Task: Open Card Card0000000313 in Board Board0000000079 in Workspace WS0000000027 in Trello. Add Member Nikrathi889@gmail.com to Card Card0000000313 in Board Board0000000079 in Workspace WS0000000027 in Trello. Add Green Label titled Label0000000313 to Card Card0000000313 in Board Board0000000079 in Workspace WS0000000027 in Trello. Add Checklist CL0000000313 to Card Card0000000313 in Board Board0000000079 in Workspace WS0000000027 in Trello. Add Dates with Start Date as Apr 08 2023 and Due Date as Apr 30 2023 to Card Card0000000313 in Board Board0000000079 in Workspace WS0000000027 in Trello
Action: Mouse moved to (296, 202)
Screenshot: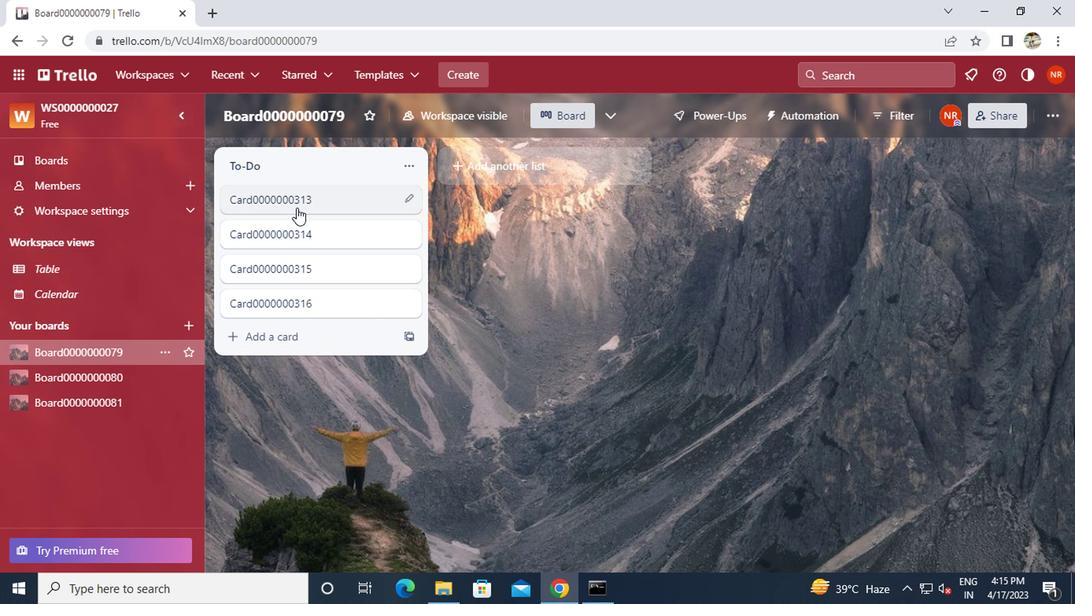 
Action: Mouse pressed left at (296, 202)
Screenshot: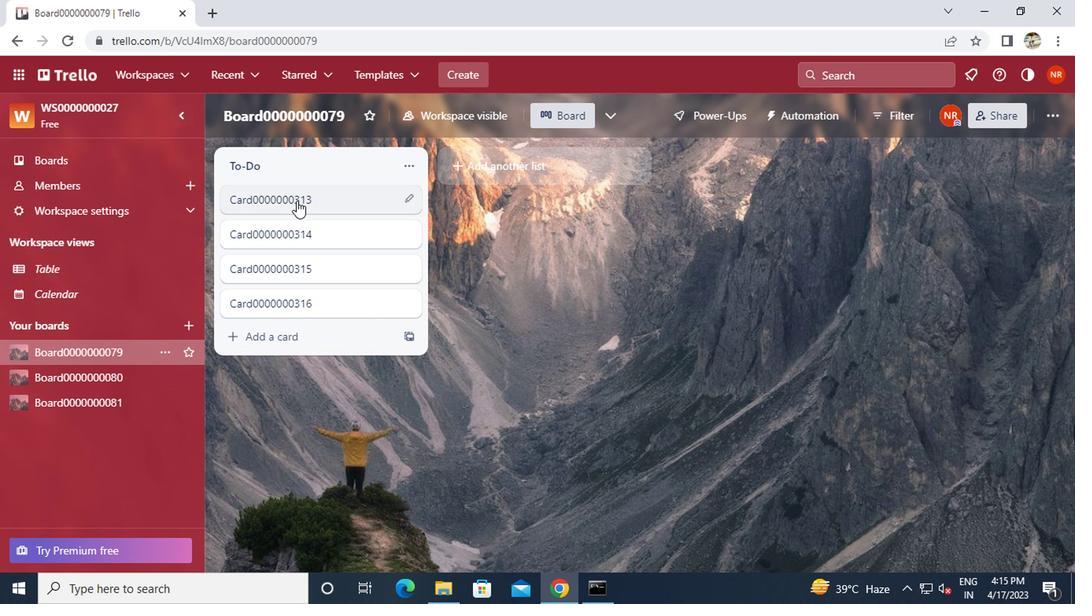 
Action: Mouse moved to (712, 198)
Screenshot: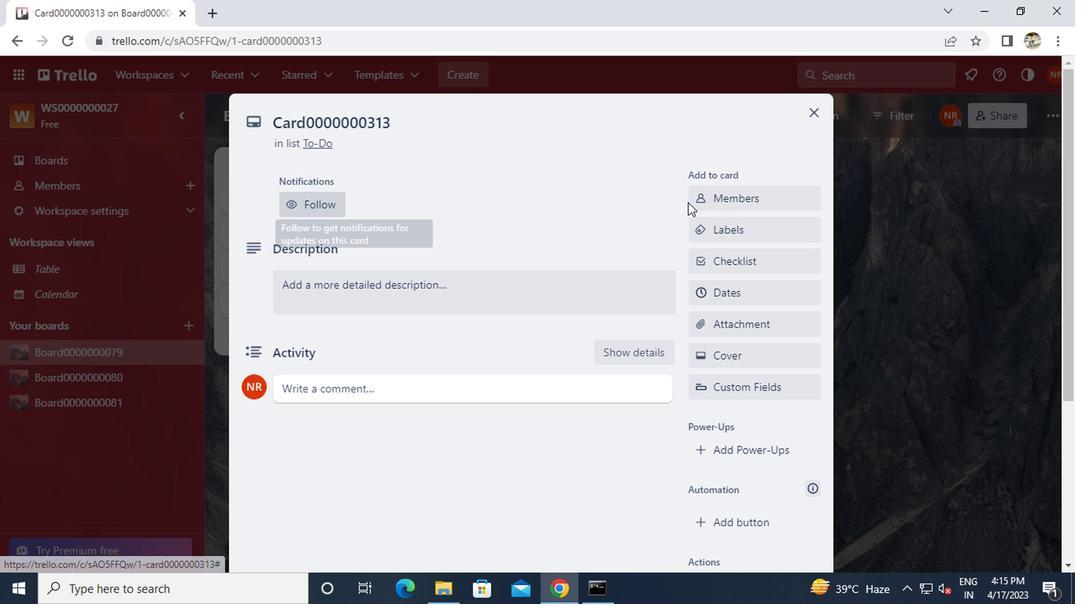
Action: Mouse pressed left at (712, 198)
Screenshot: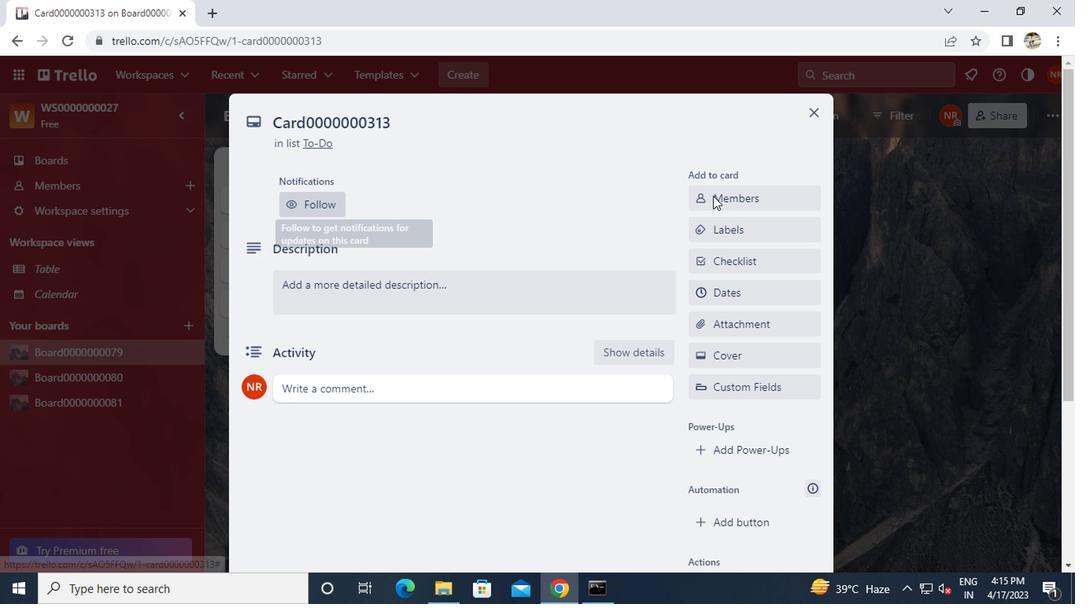 
Action: Key pressed n<Key.caps_lock>ikrathi889<Key.shift>@GMAIL.COM
Screenshot: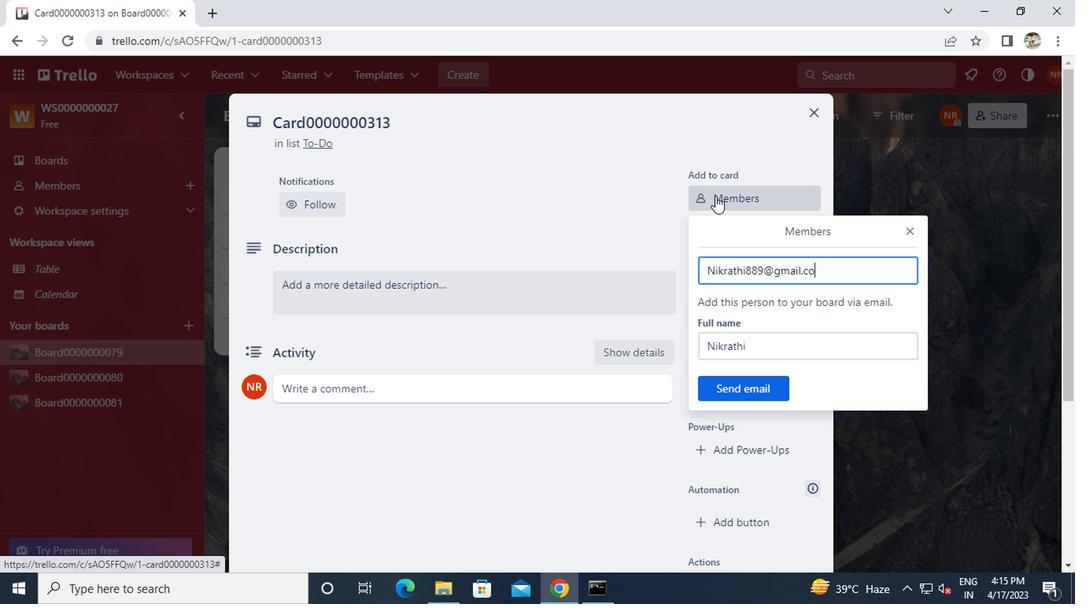 
Action: Mouse moved to (718, 393)
Screenshot: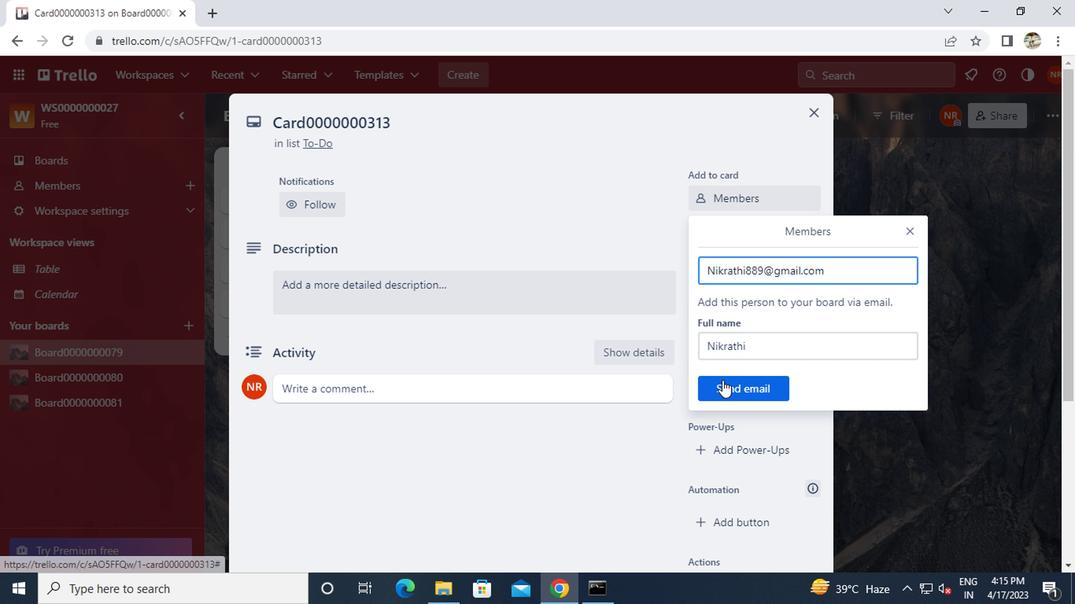 
Action: Mouse pressed left at (718, 393)
Screenshot: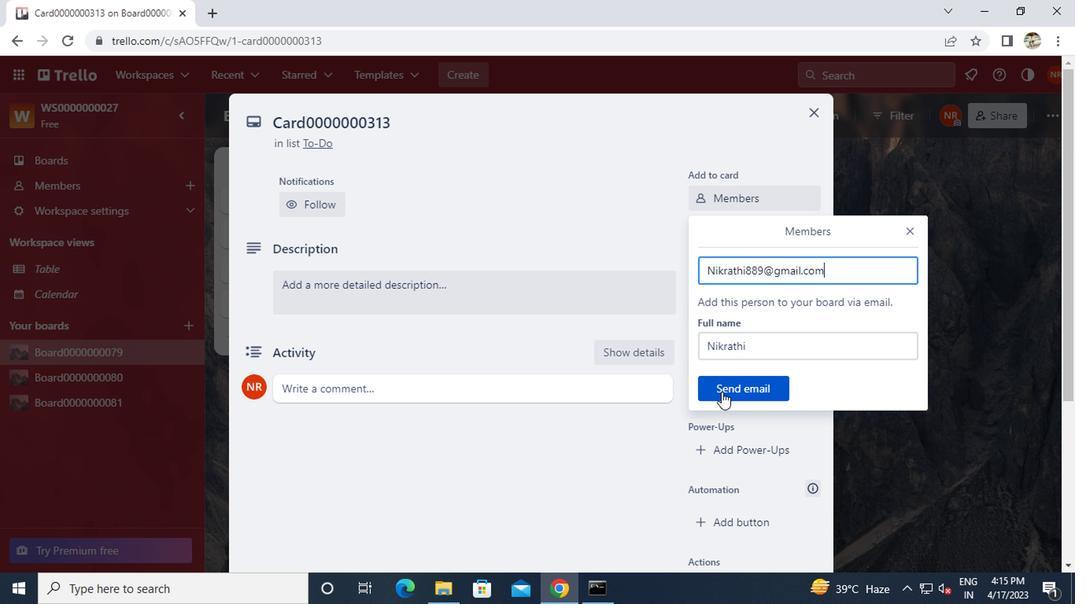
Action: Mouse moved to (726, 236)
Screenshot: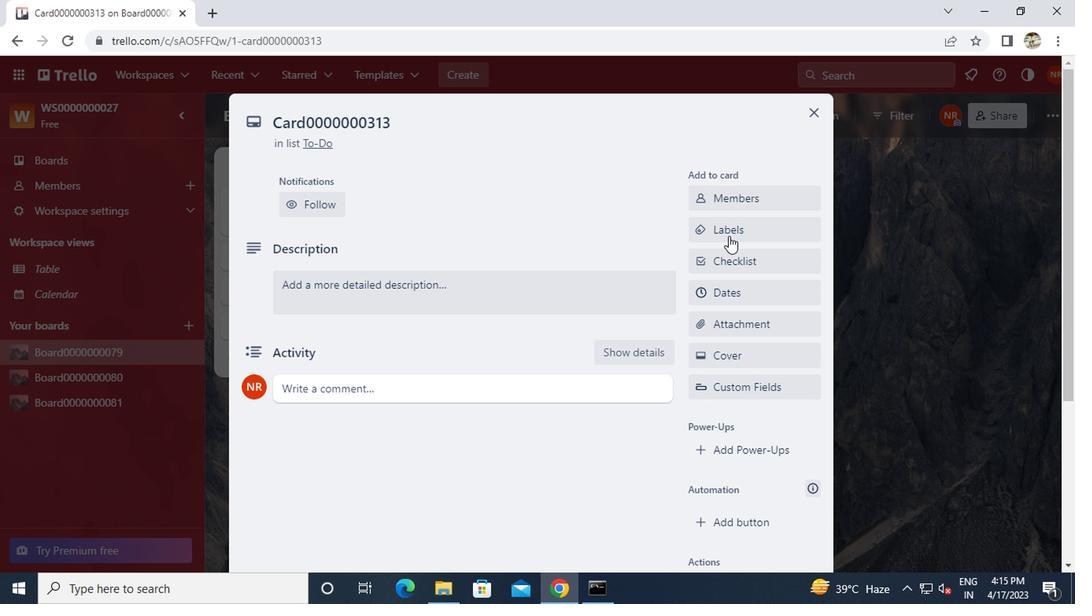 
Action: Mouse pressed left at (726, 236)
Screenshot: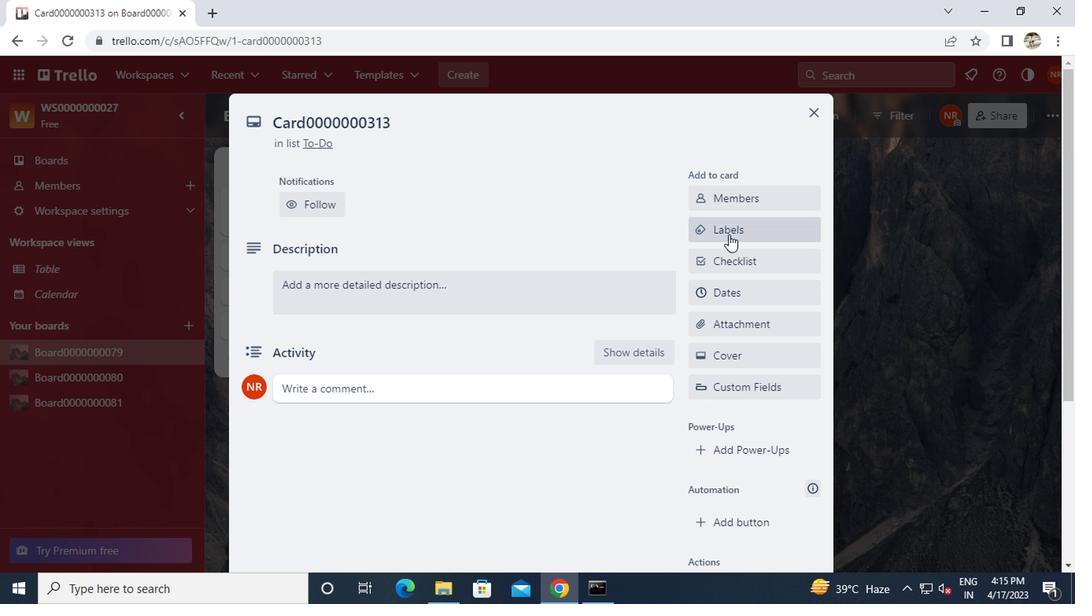 
Action: Mouse moved to (764, 387)
Screenshot: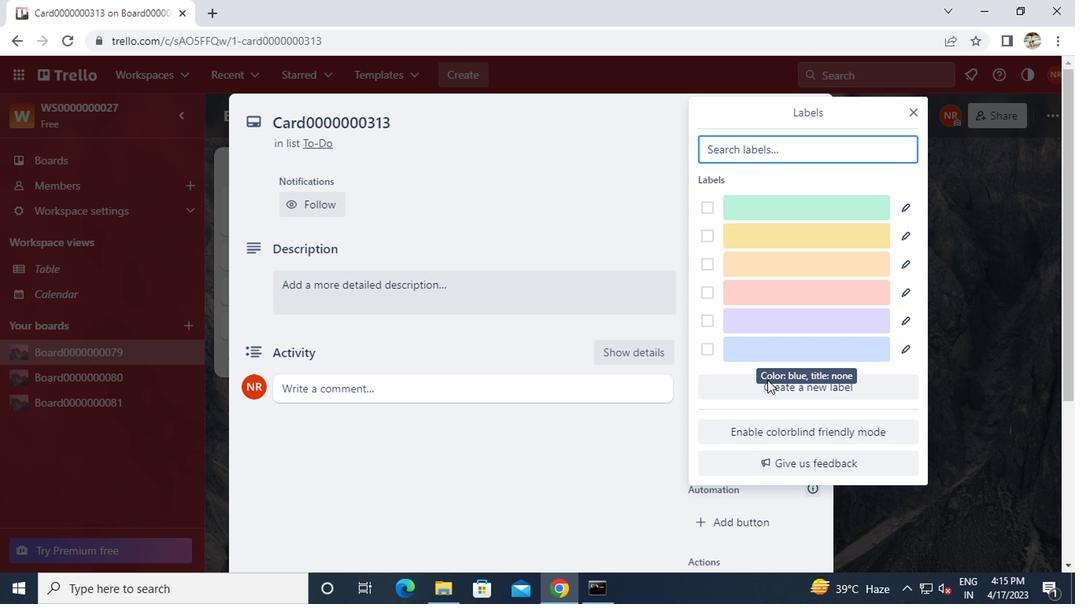 
Action: Mouse pressed left at (764, 387)
Screenshot: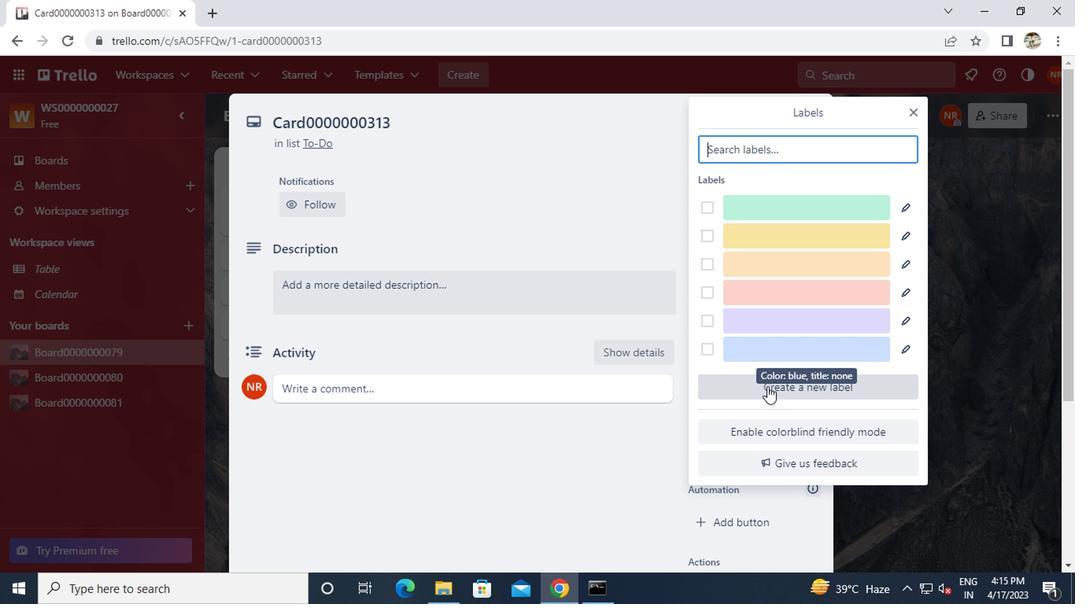 
Action: Mouse moved to (723, 345)
Screenshot: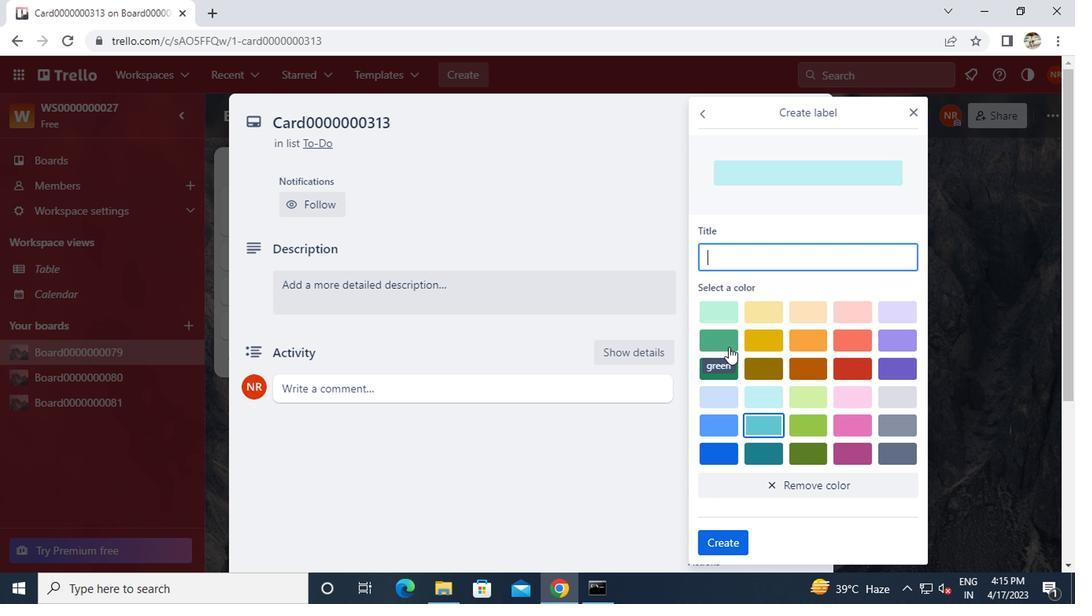 
Action: Mouse pressed left at (723, 345)
Screenshot: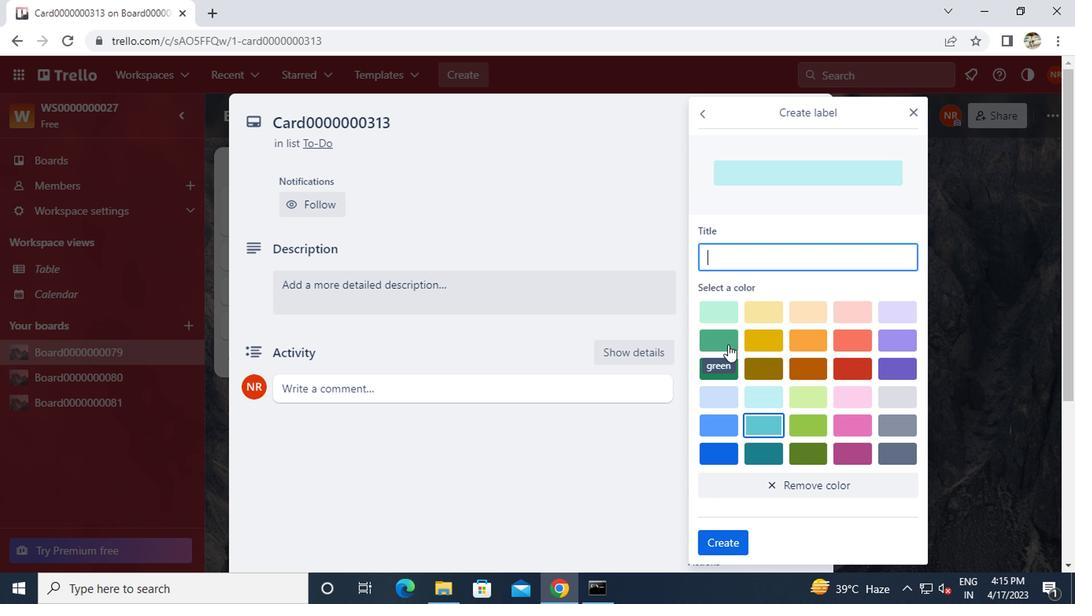 
Action: Mouse moved to (731, 264)
Screenshot: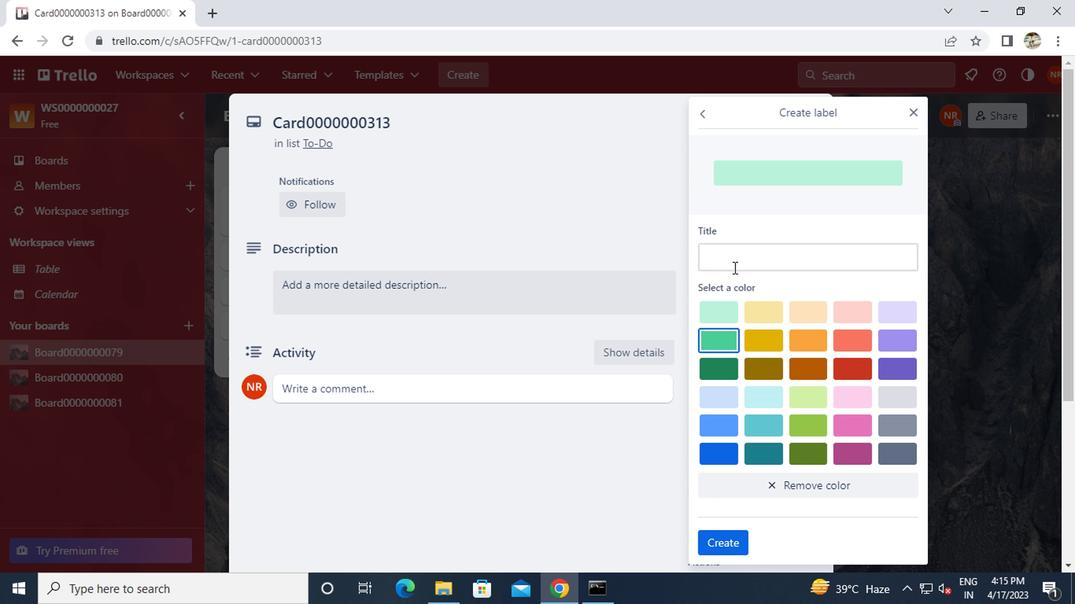 
Action: Mouse pressed left at (731, 264)
Screenshot: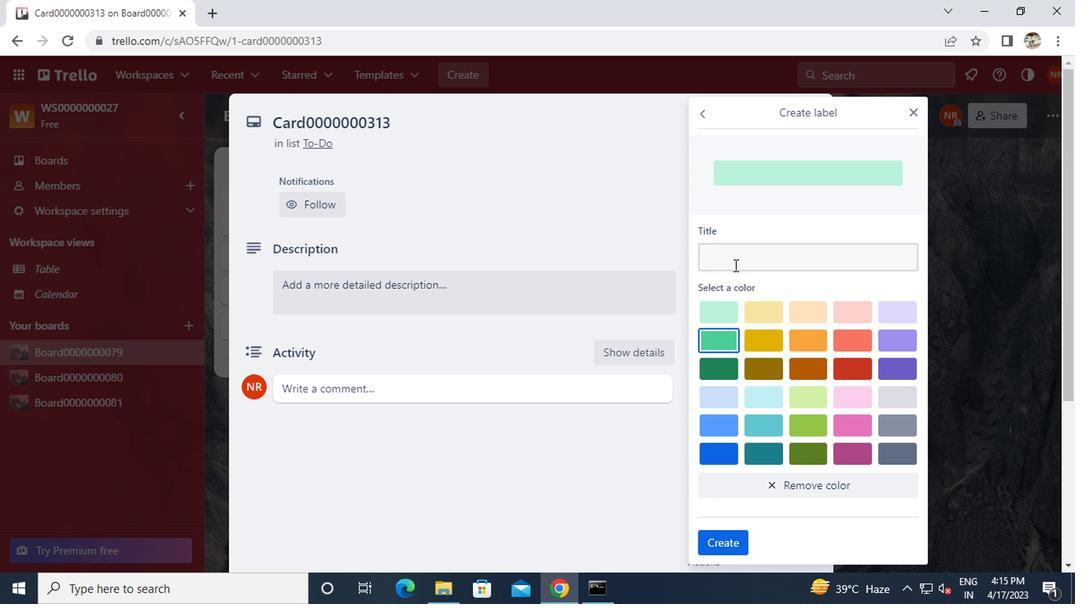 
Action: Key pressed <Key.caps_lock>L<Key.caps_lock>ABEL0000000313
Screenshot: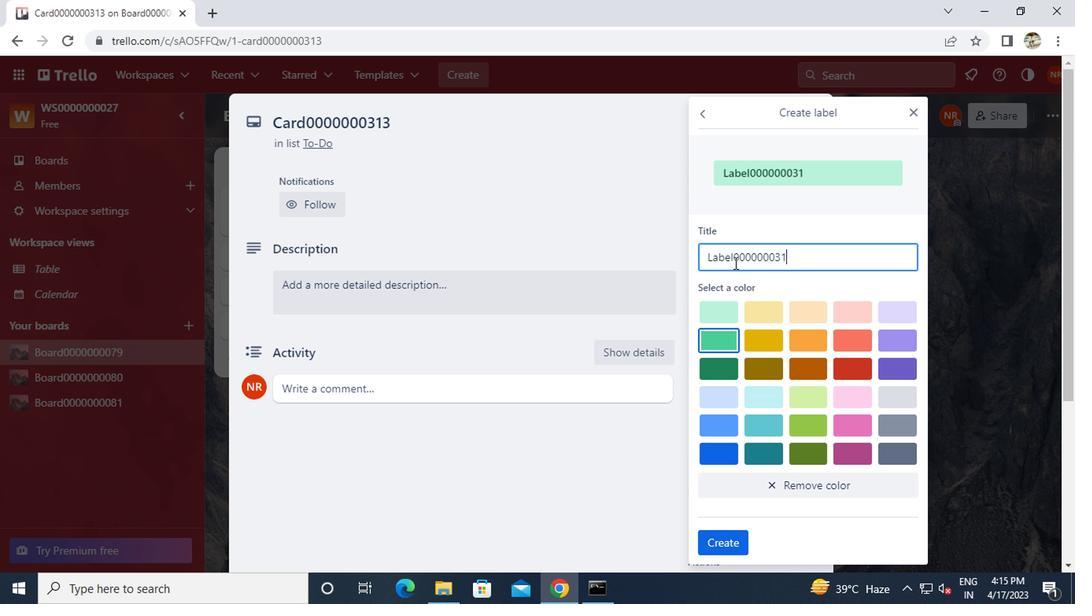 
Action: Mouse moved to (718, 539)
Screenshot: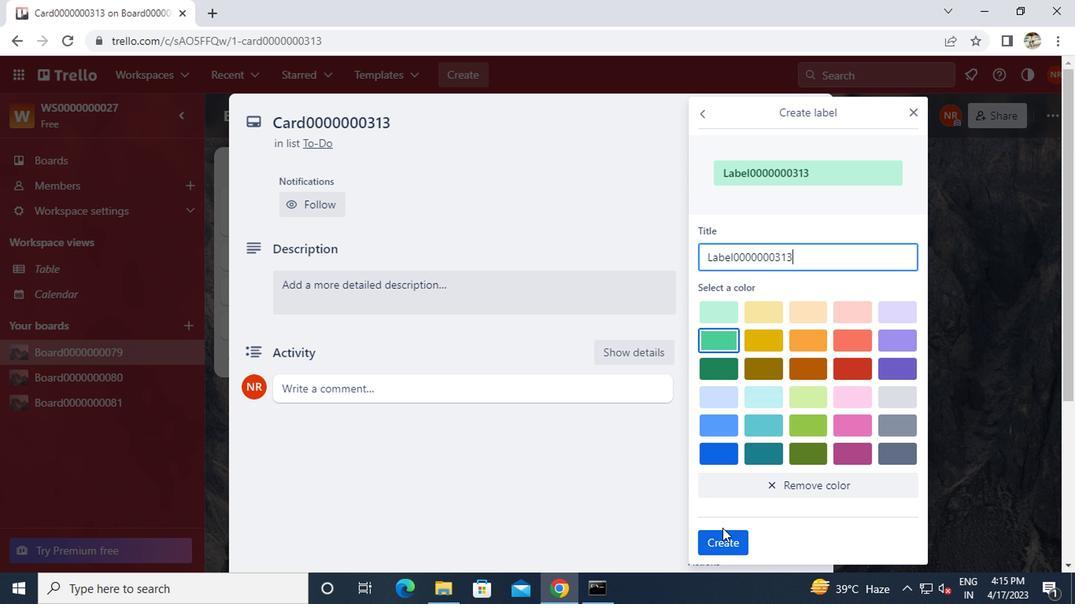 
Action: Mouse pressed left at (718, 539)
Screenshot: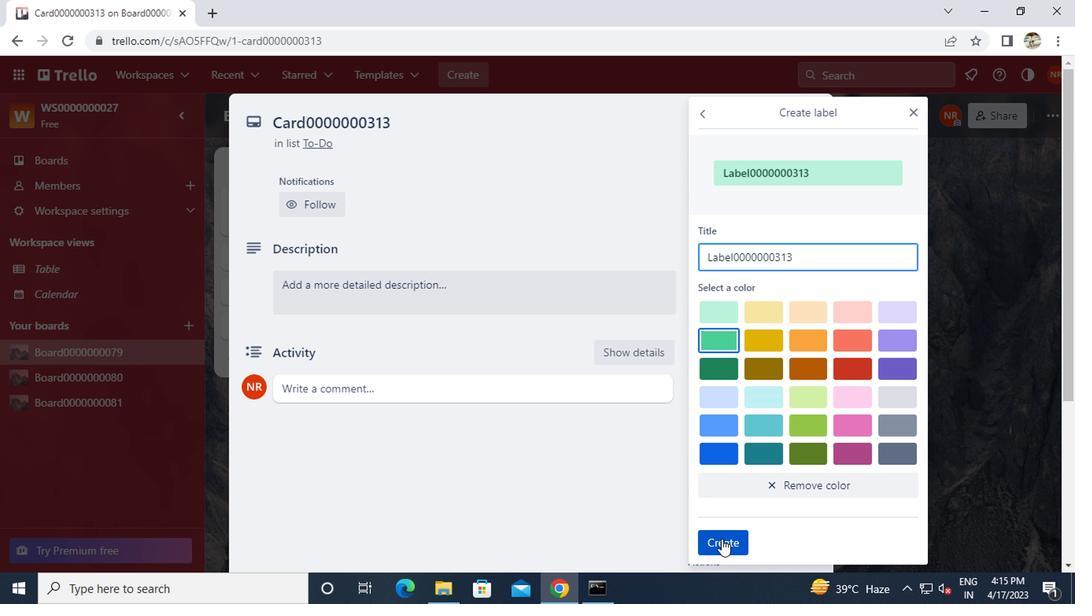 
Action: Mouse moved to (913, 113)
Screenshot: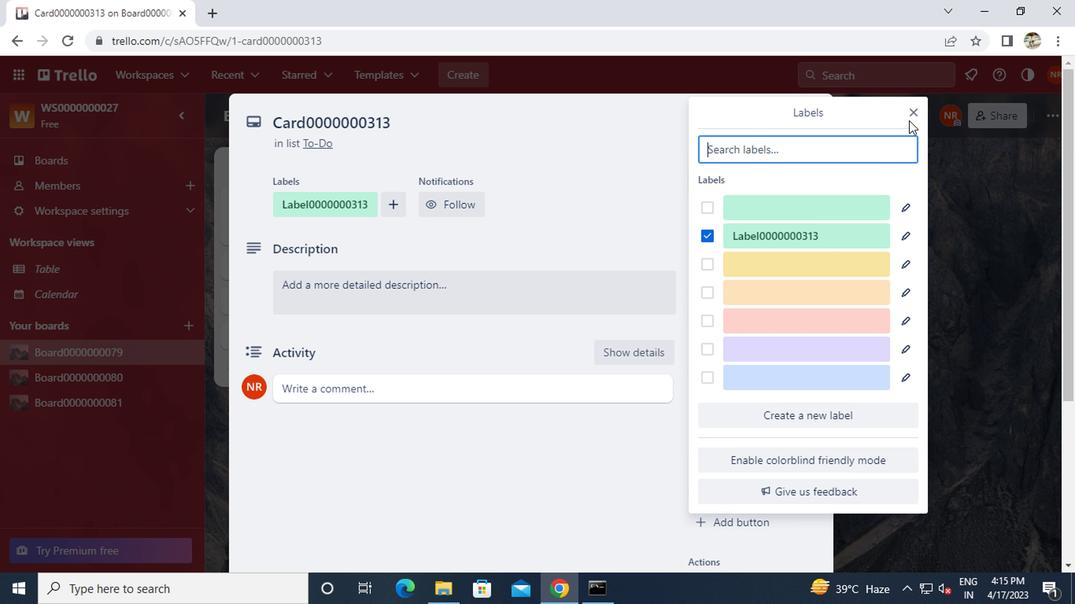 
Action: Mouse pressed left at (913, 113)
Screenshot: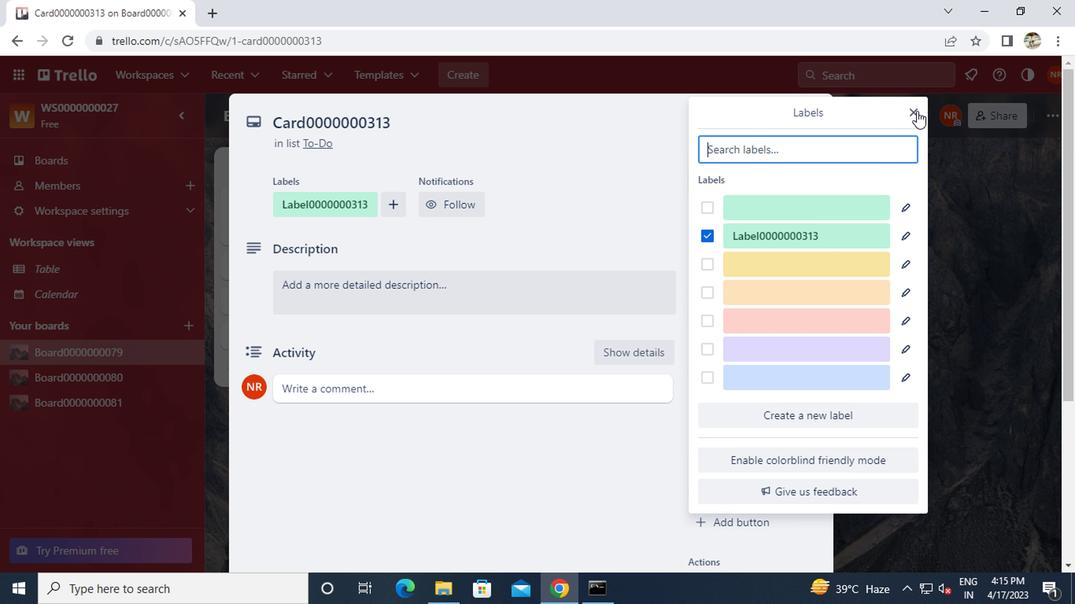 
Action: Mouse moved to (778, 263)
Screenshot: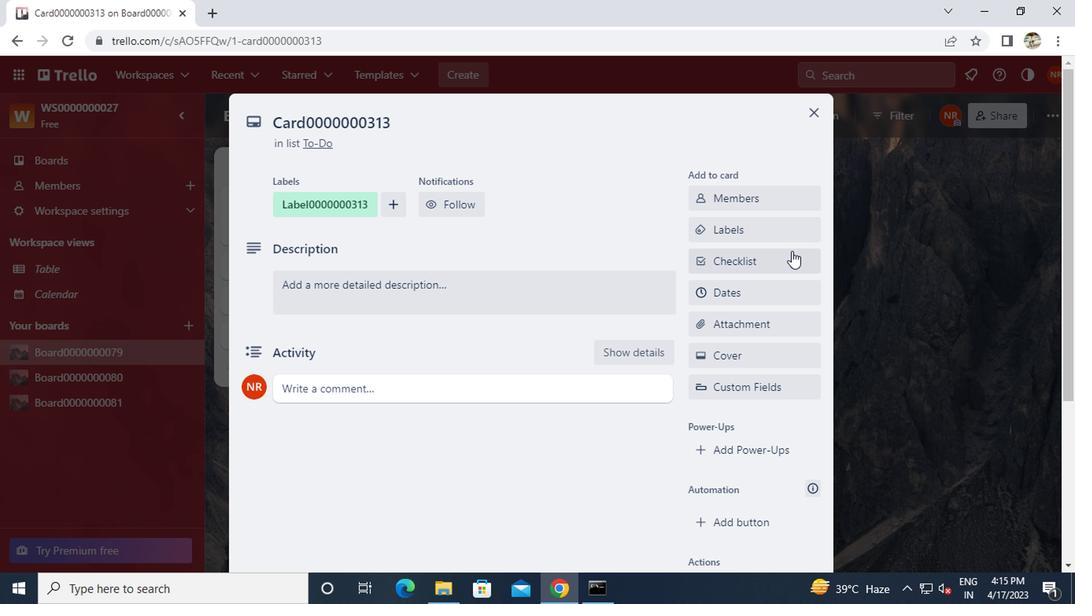 
Action: Mouse pressed left at (778, 263)
Screenshot: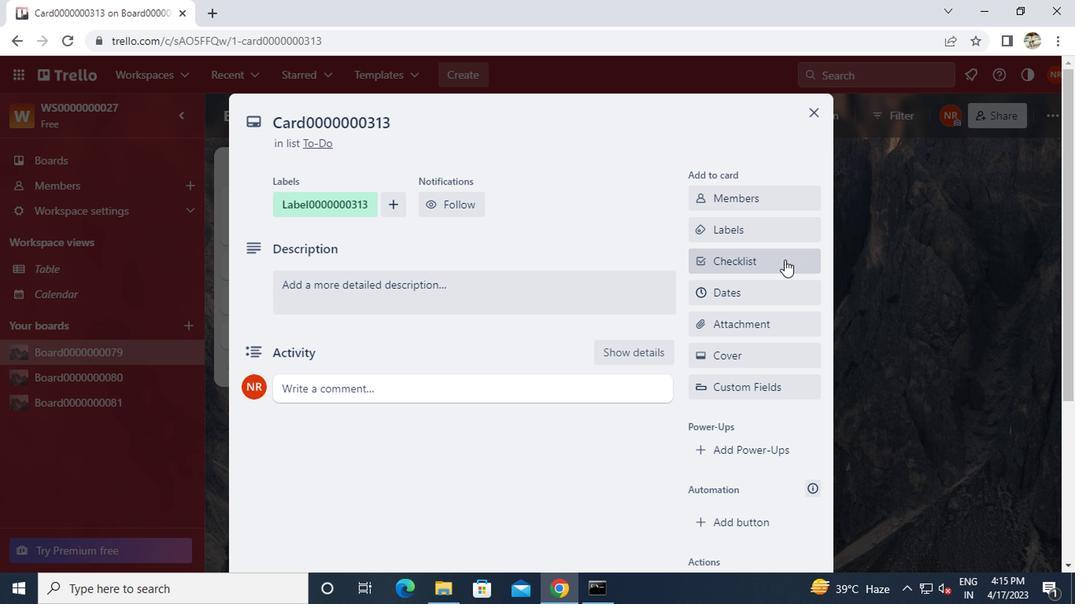 
Action: Key pressed <Key.caps_lock>CL0000000313
Screenshot: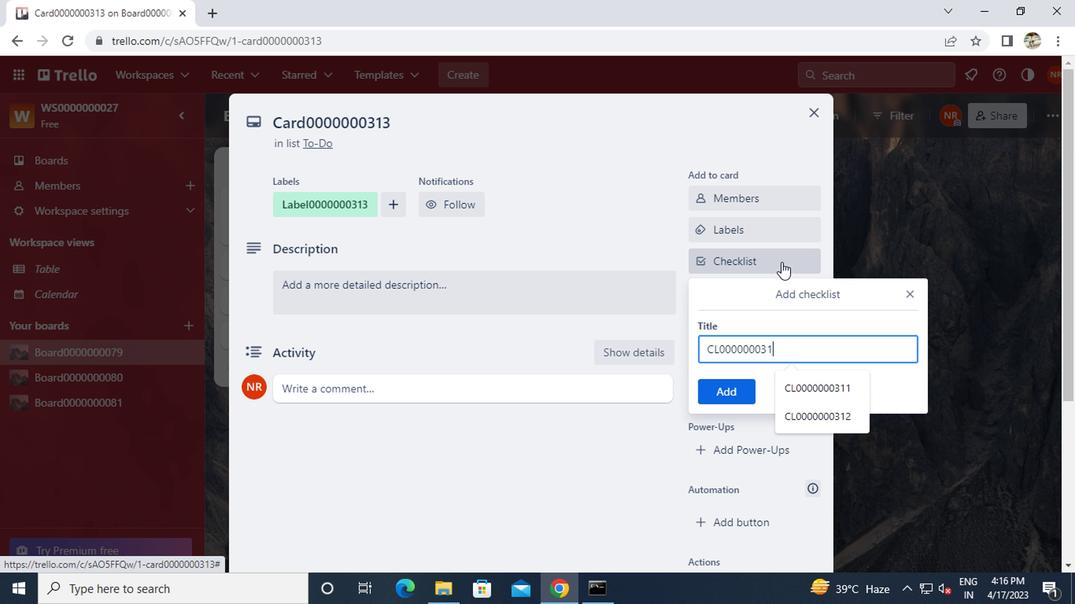 
Action: Mouse moved to (736, 386)
Screenshot: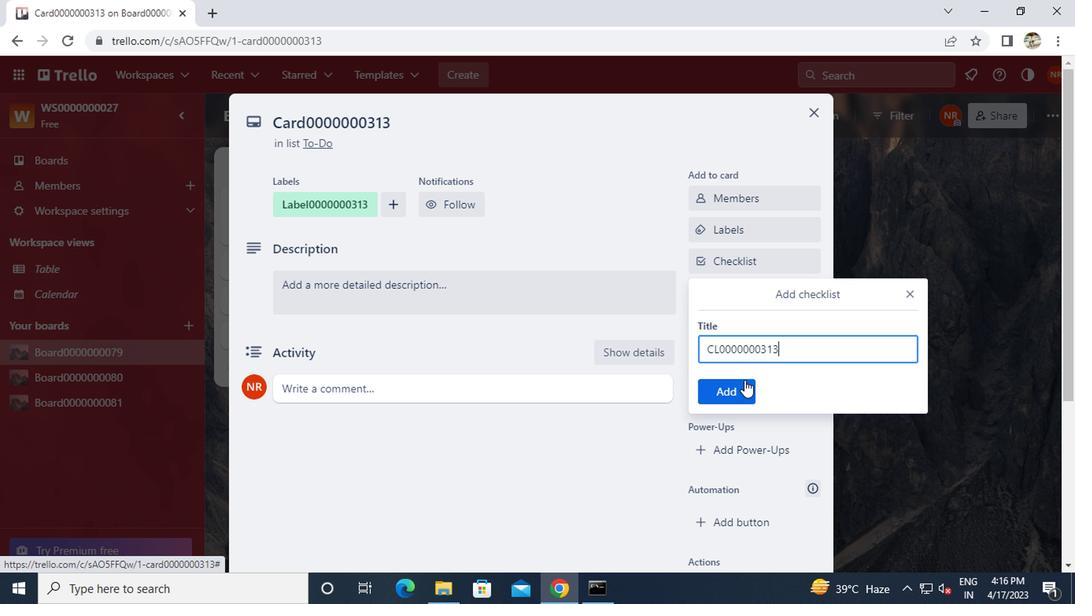
Action: Mouse pressed left at (736, 386)
Screenshot: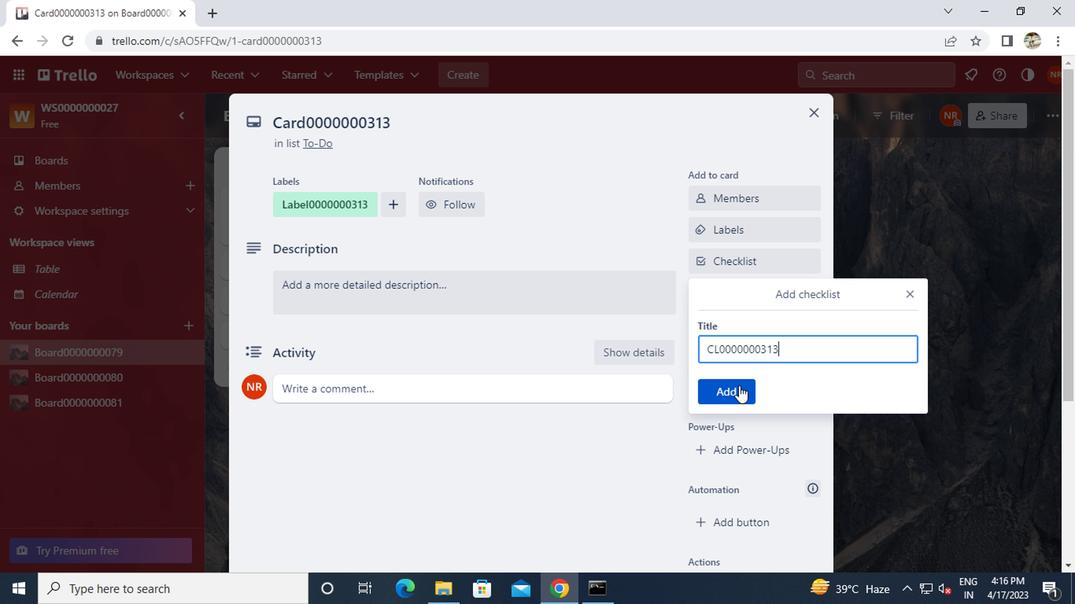 
Action: Mouse moved to (718, 294)
Screenshot: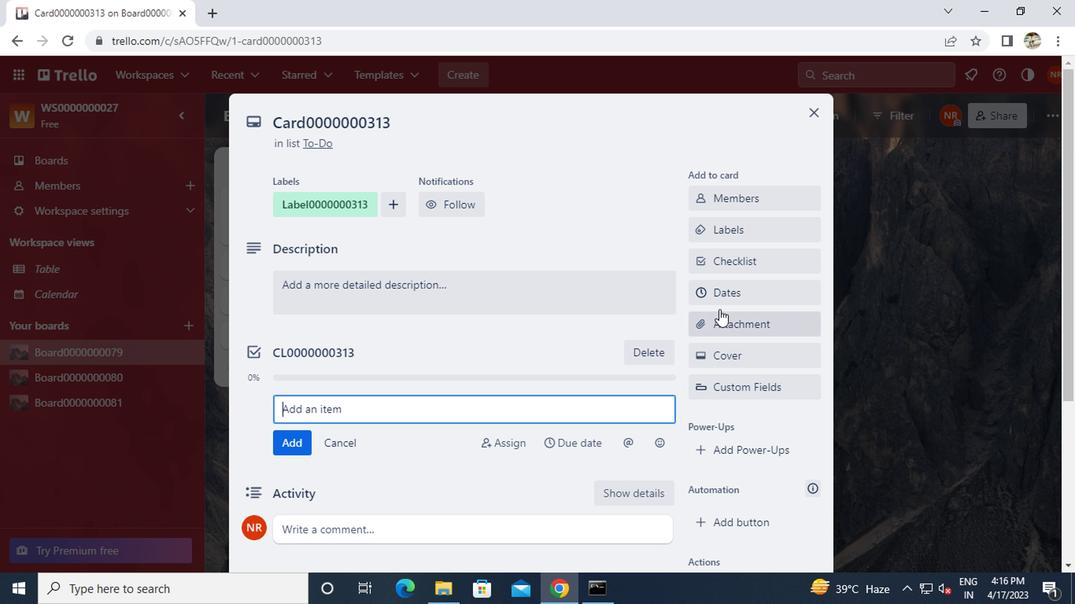 
Action: Mouse pressed left at (718, 294)
Screenshot: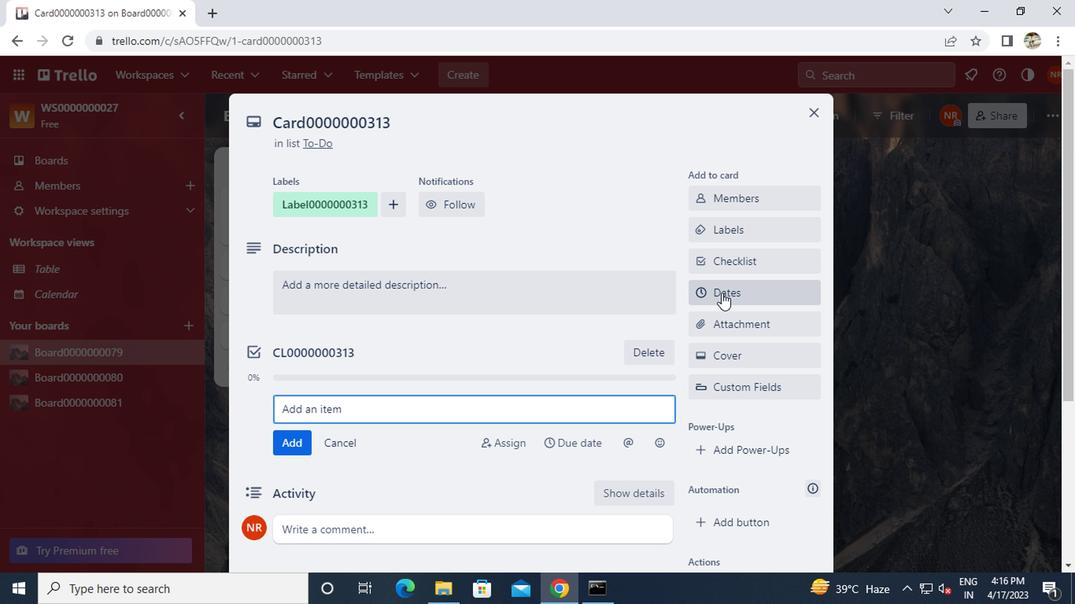
Action: Mouse moved to (698, 395)
Screenshot: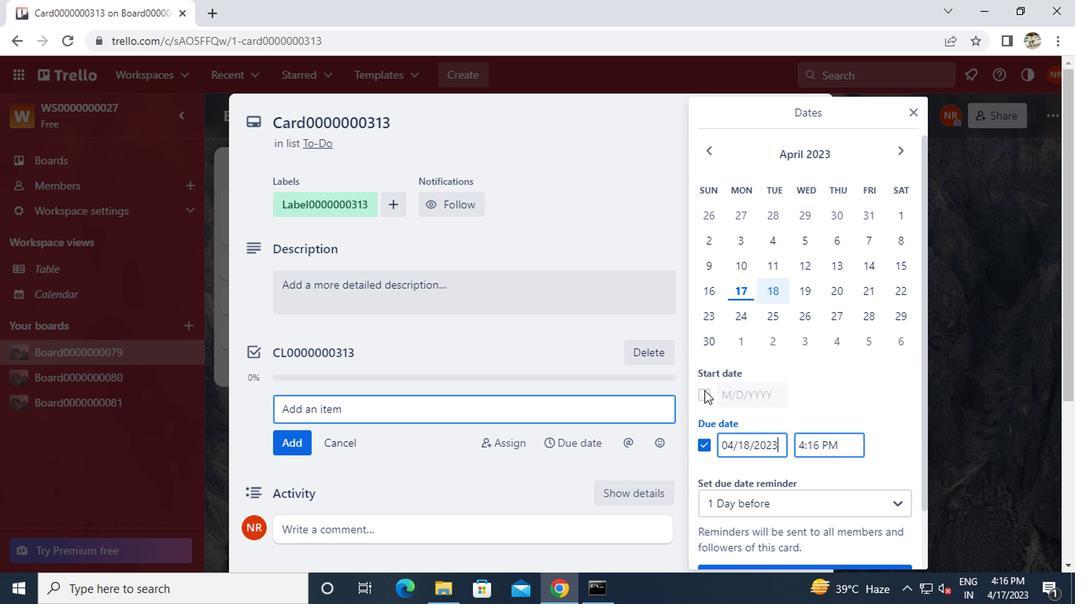 
Action: Mouse pressed left at (698, 395)
Screenshot: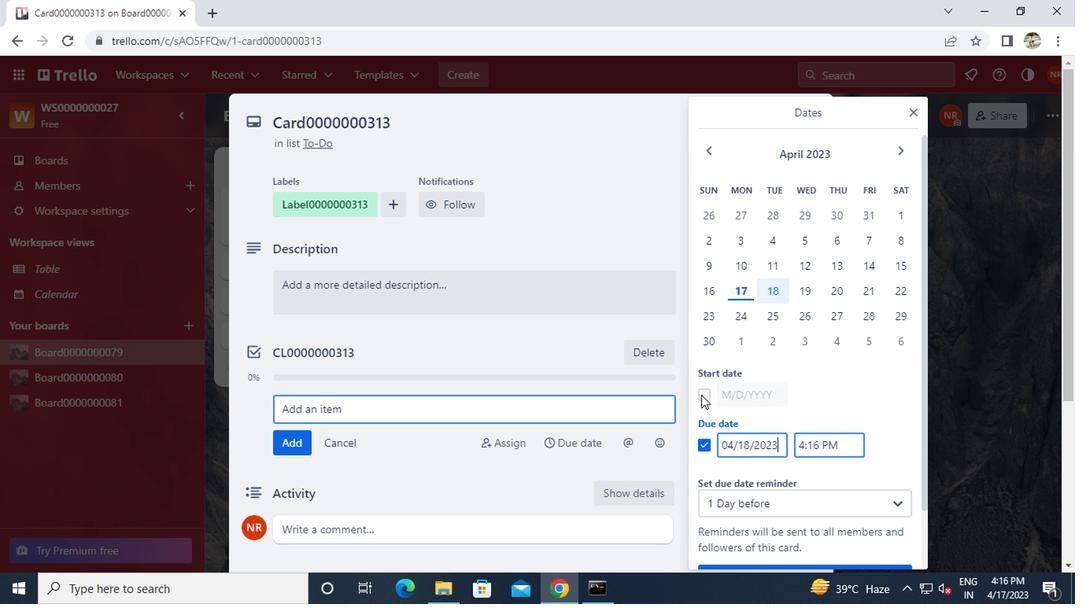 
Action: Mouse moved to (893, 239)
Screenshot: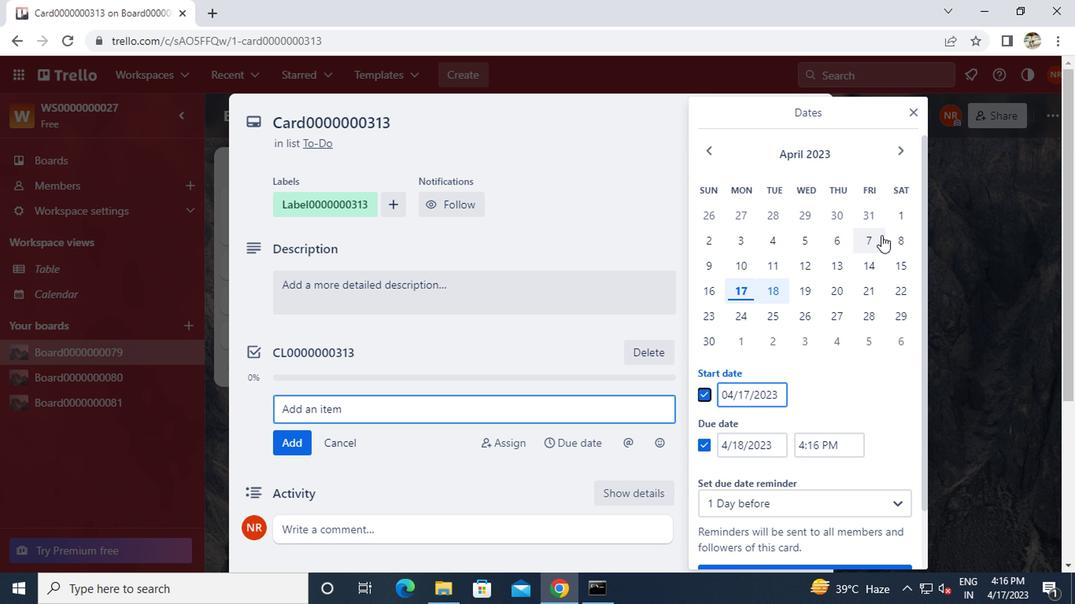 
Action: Mouse pressed left at (893, 239)
Screenshot: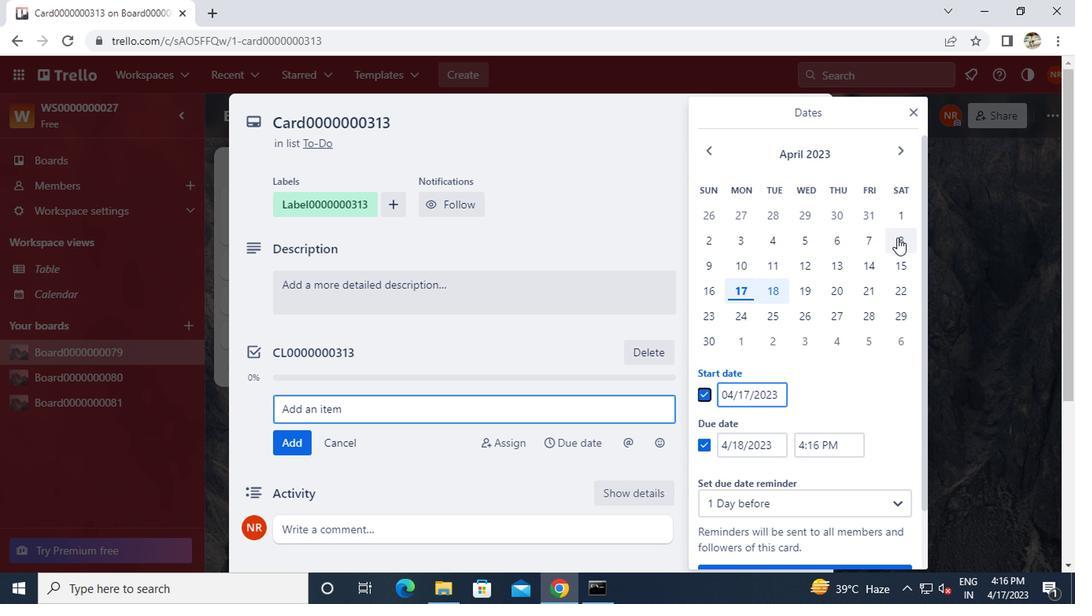 
Action: Mouse moved to (709, 343)
Screenshot: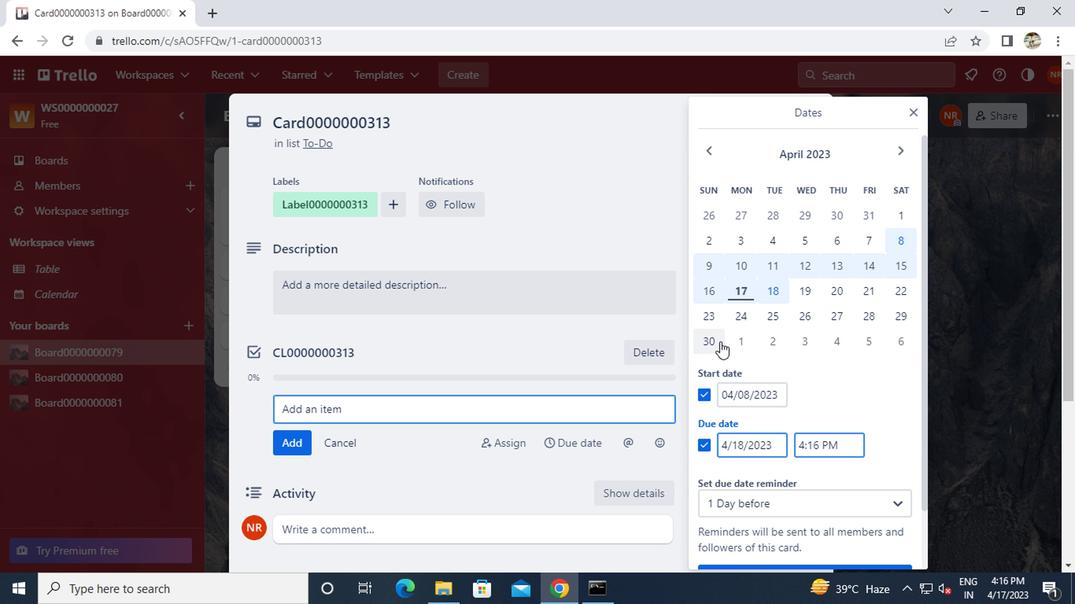 
Action: Mouse pressed left at (709, 343)
Screenshot: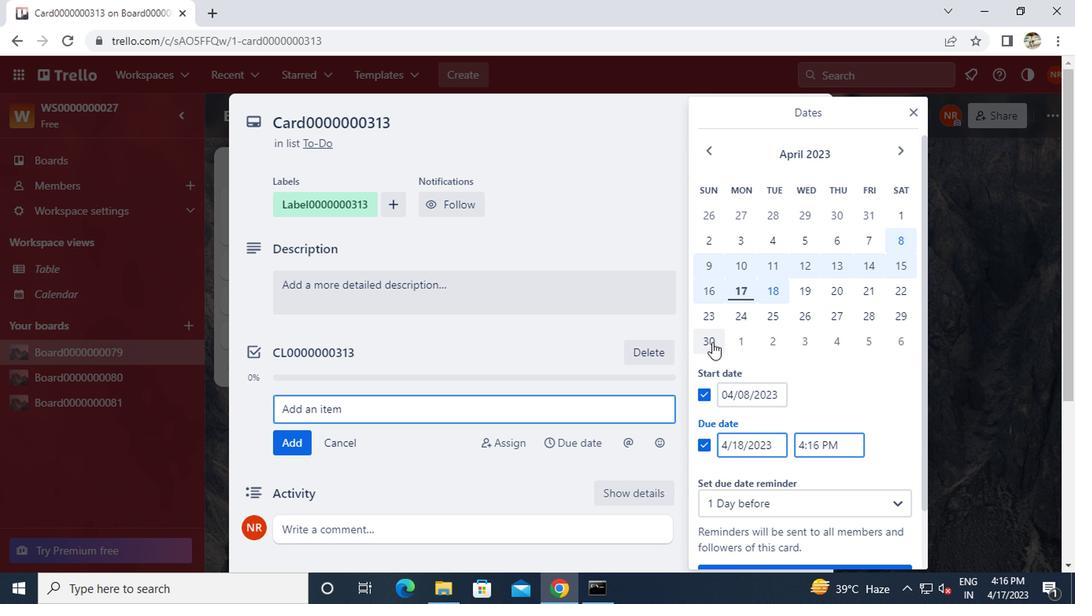 
Action: Mouse moved to (709, 346)
Screenshot: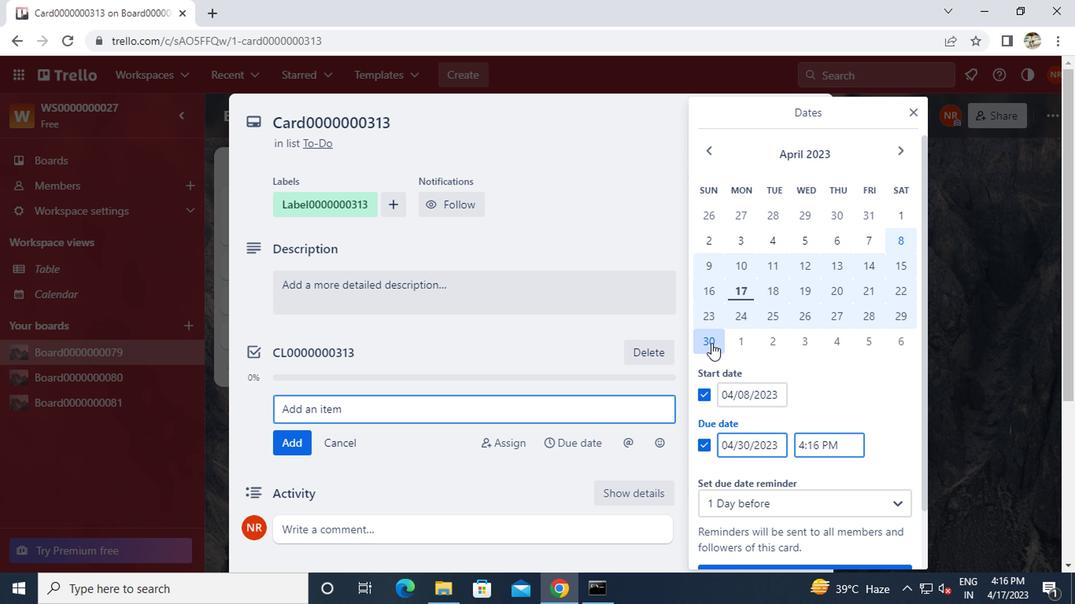 
Action: Mouse scrolled (709, 345) with delta (0, 0)
Screenshot: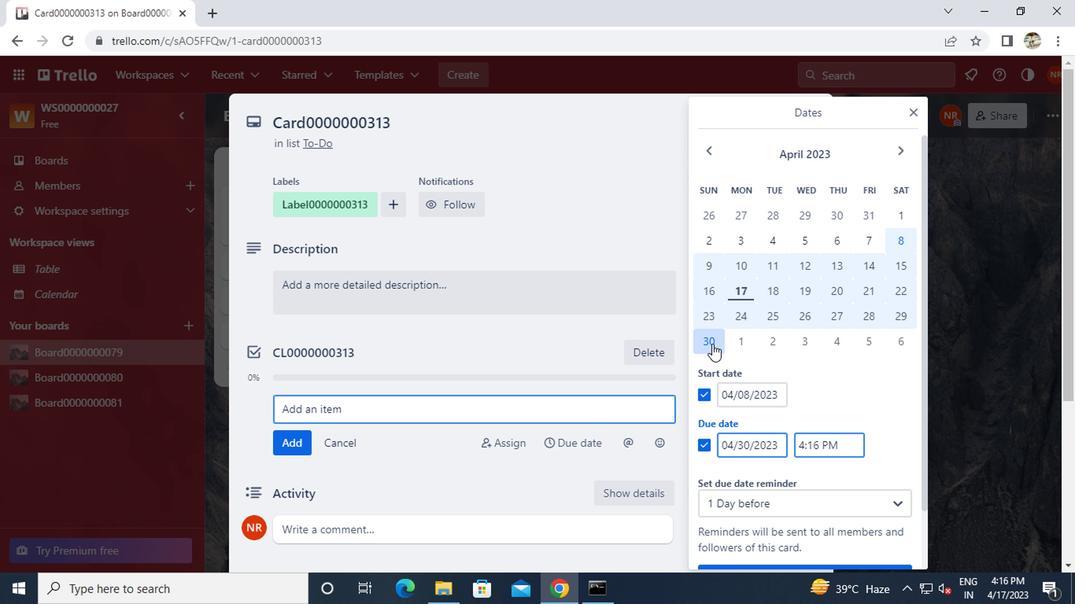 
Action: Mouse scrolled (709, 345) with delta (0, 0)
Screenshot: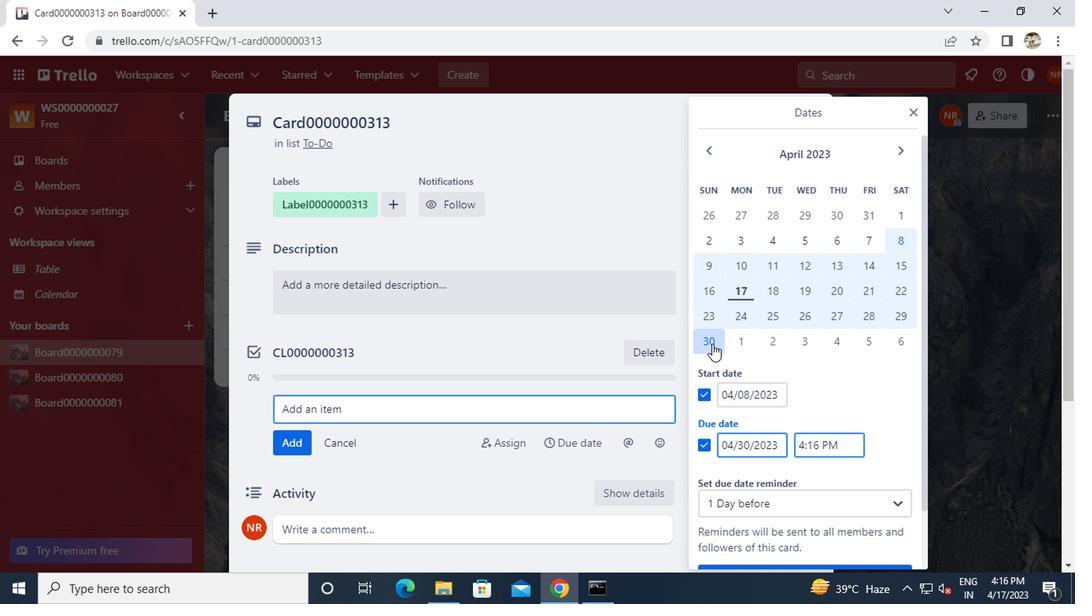 
Action: Mouse scrolled (709, 345) with delta (0, 0)
Screenshot: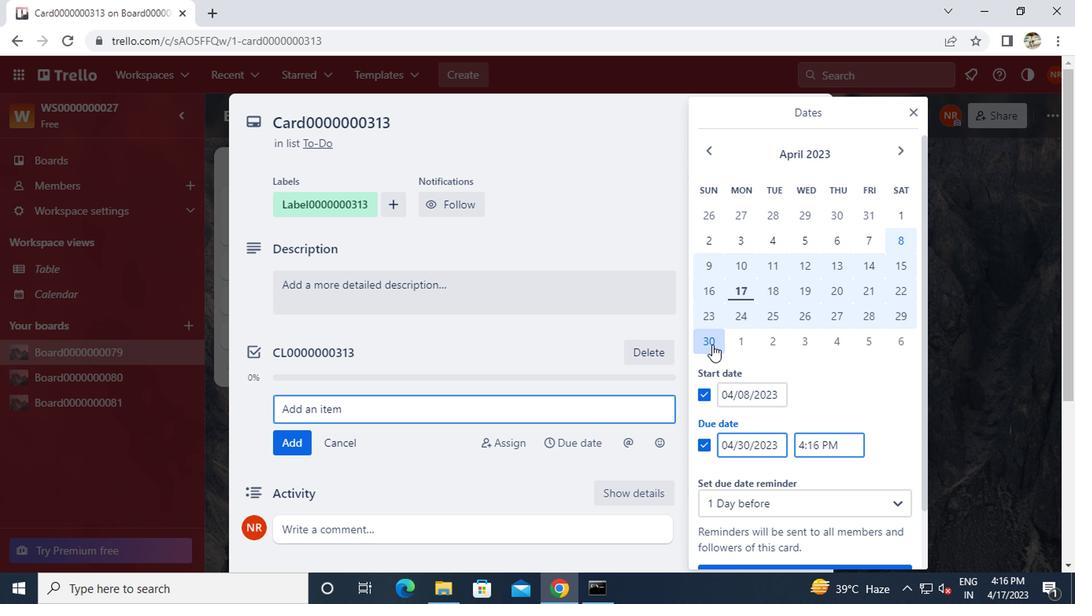 
Action: Mouse moved to (728, 512)
Screenshot: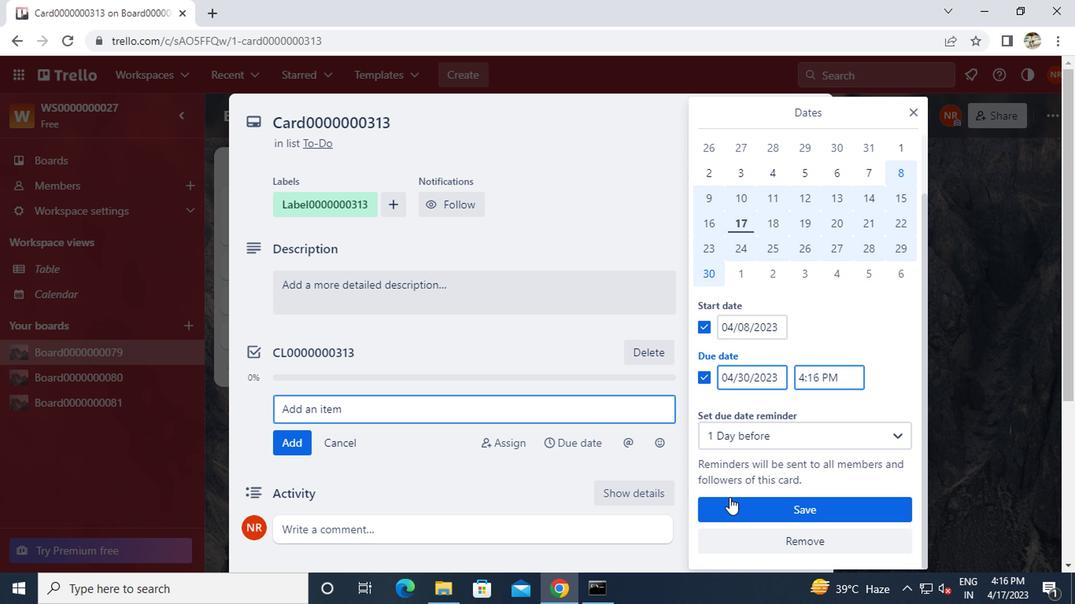 
Action: Mouse pressed left at (728, 512)
Screenshot: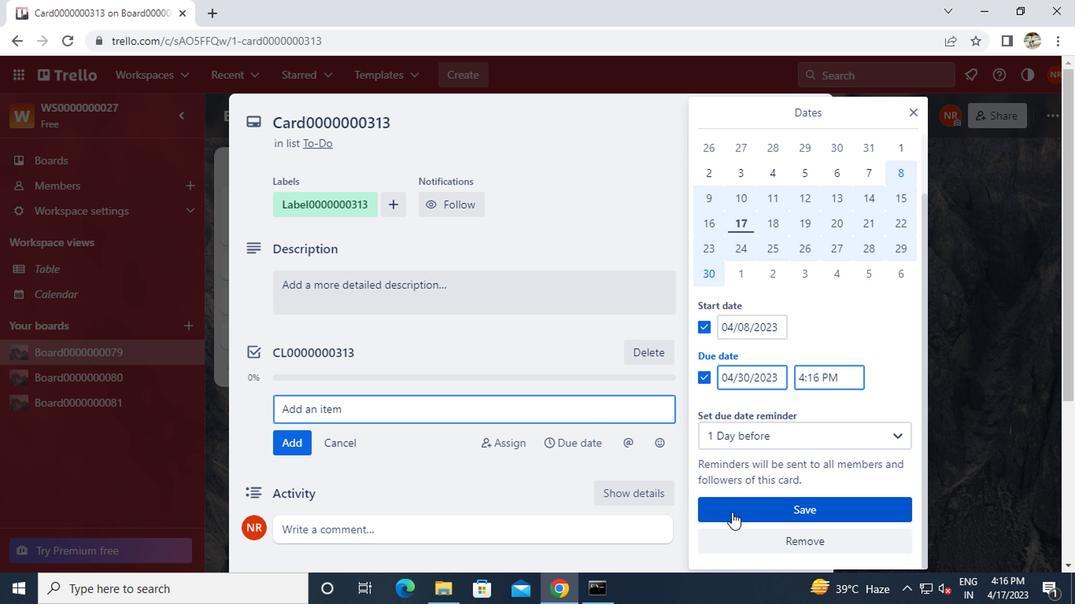 
Action: Mouse moved to (807, 117)
Screenshot: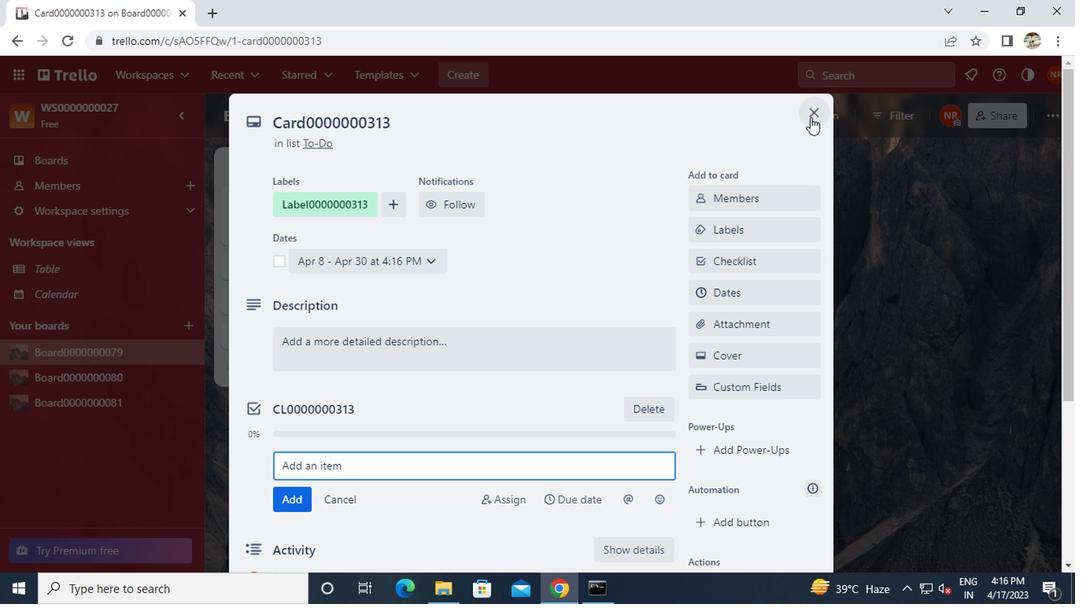 
Action: Mouse pressed left at (807, 117)
Screenshot: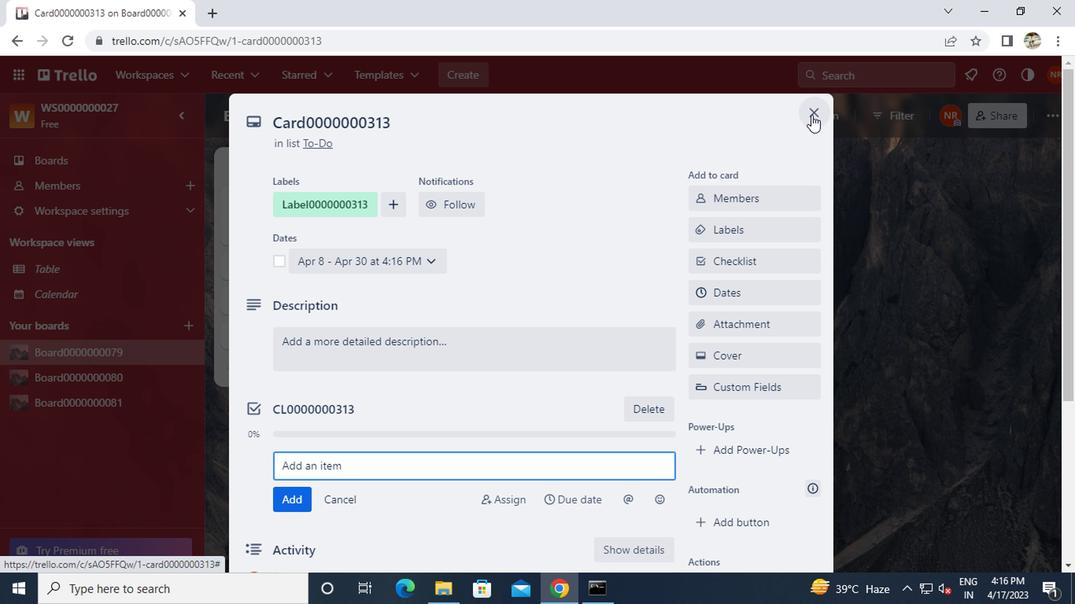 
